 Task: Add the task  Develop a new online tool for online customer surveys to the section Flying Finish in the project BeaconTech and add a Due Date to the respective task as 2023/10/17
Action: Mouse moved to (471, 315)
Screenshot: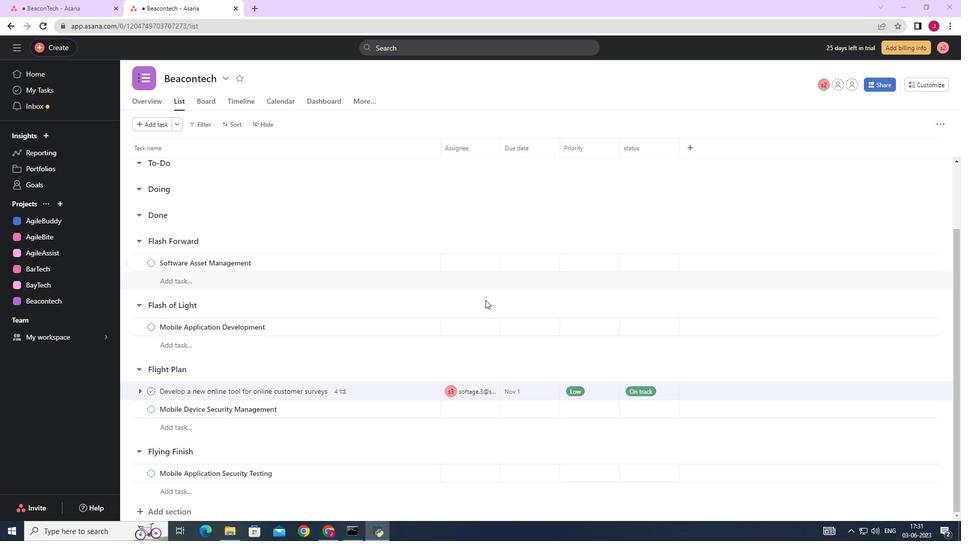 
Action: Mouse scrolled (471, 315) with delta (0, 0)
Screenshot: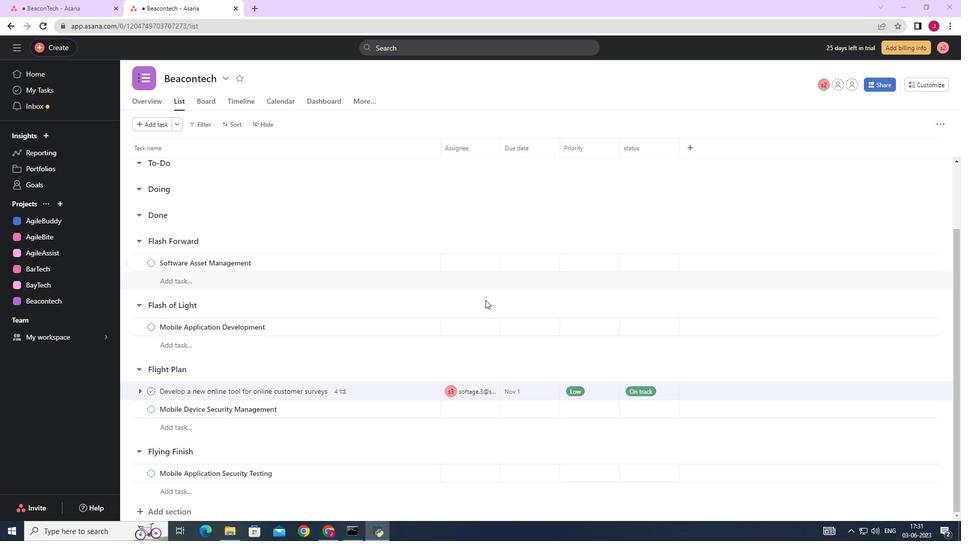 
Action: Mouse moved to (469, 318)
Screenshot: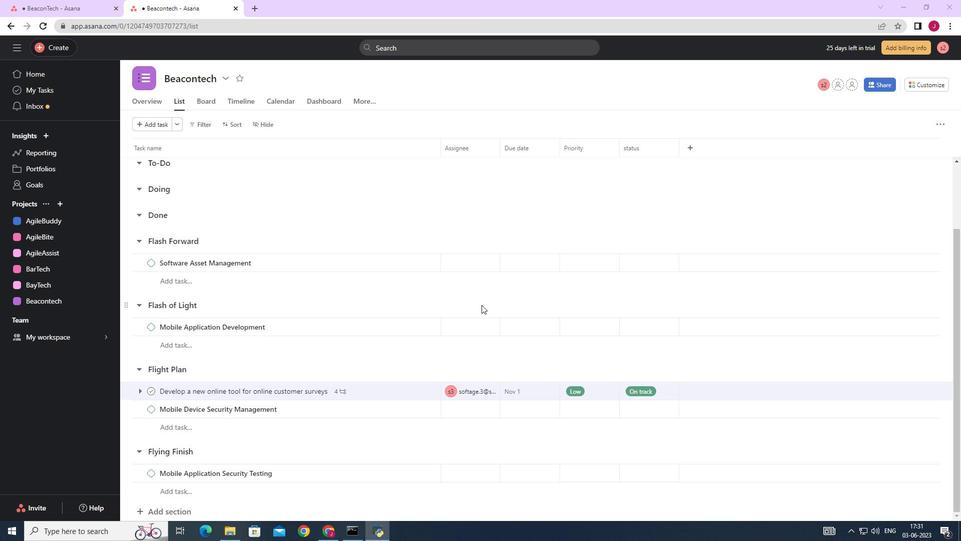 
Action: Mouse scrolled (469, 317) with delta (0, 0)
Screenshot: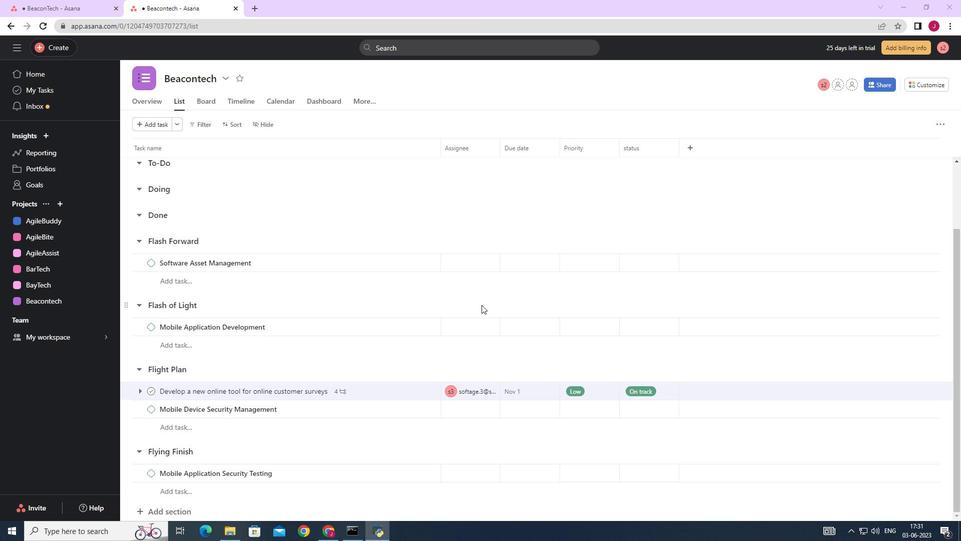 
Action: Mouse moved to (469, 319)
Screenshot: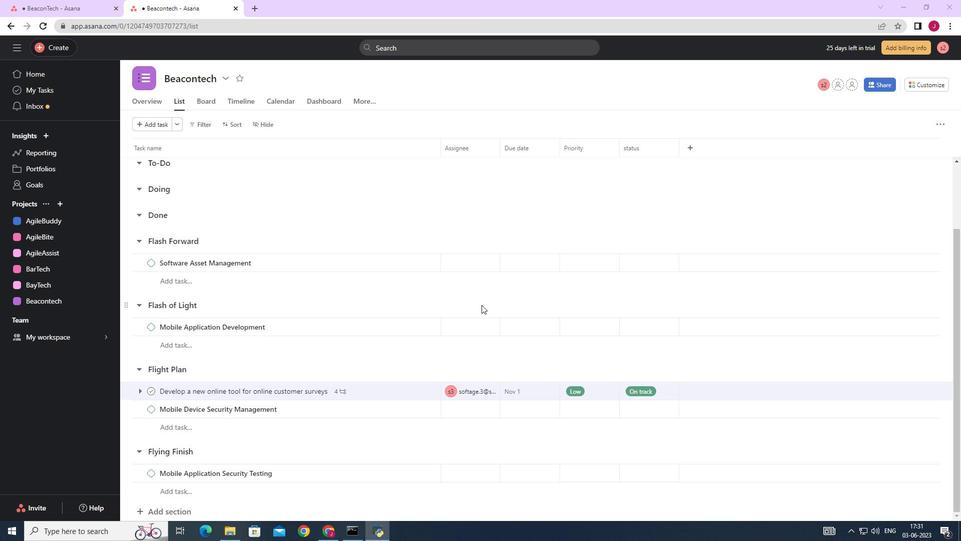 
Action: Mouse scrolled (469, 318) with delta (0, 0)
Screenshot: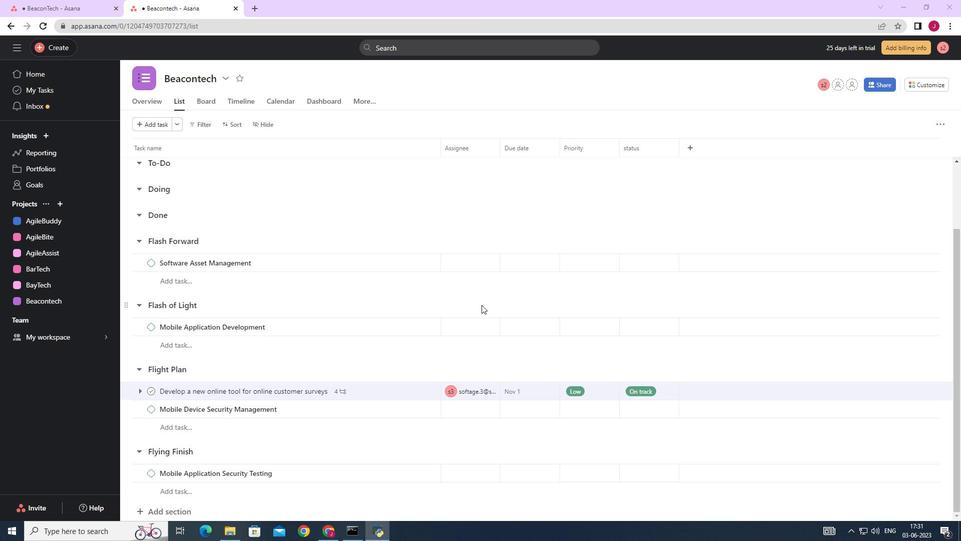 
Action: Mouse scrolled (469, 318) with delta (0, 0)
Screenshot: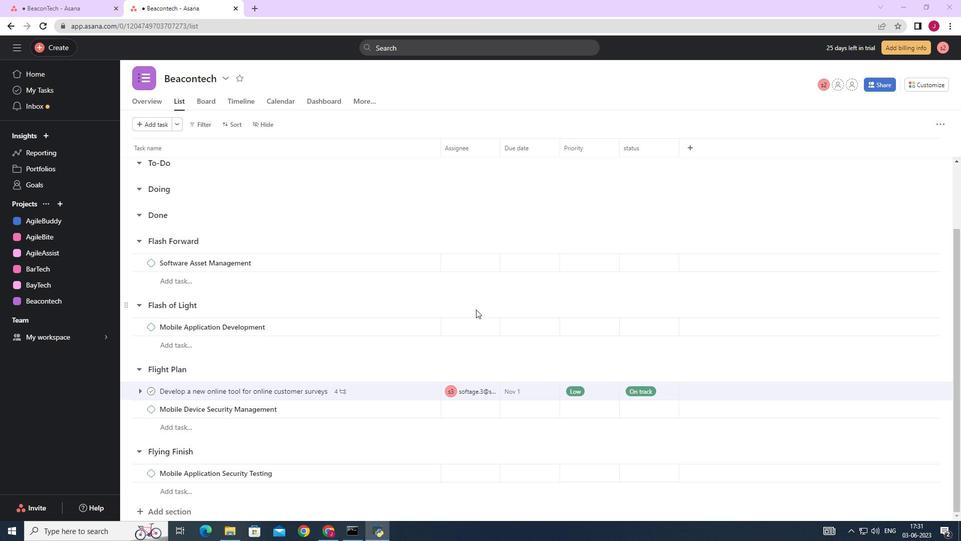 
Action: Mouse moved to (468, 320)
Screenshot: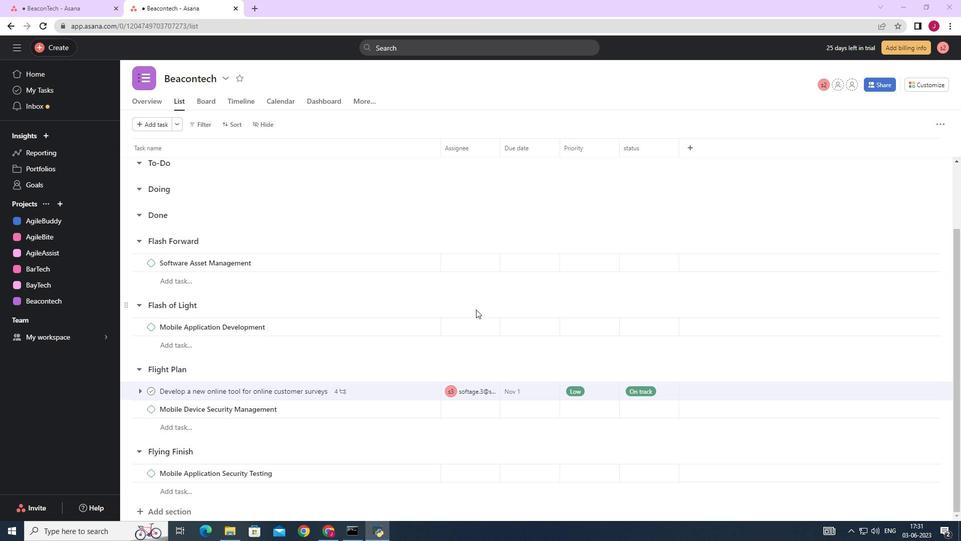 
Action: Mouse scrolled (468, 319) with delta (0, 0)
Screenshot: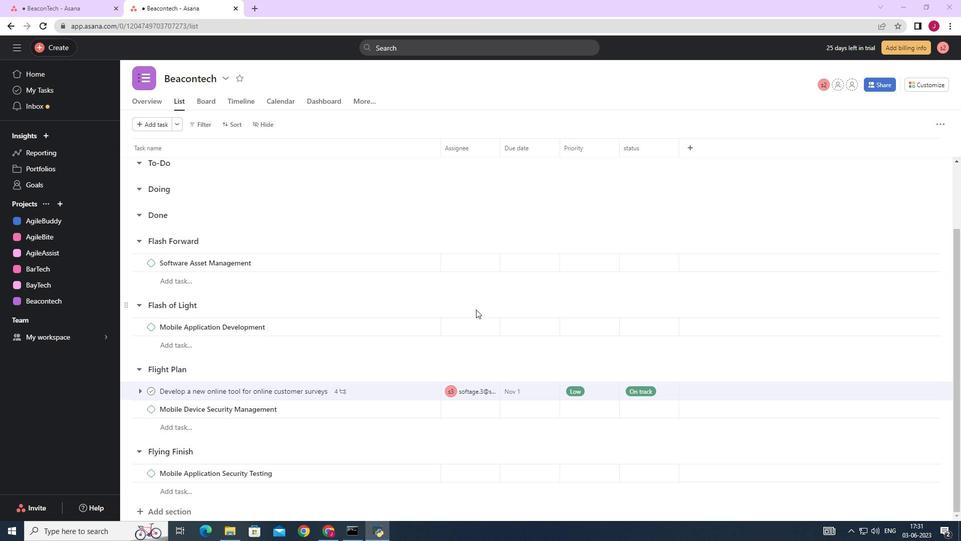 
Action: Mouse moved to (416, 392)
Screenshot: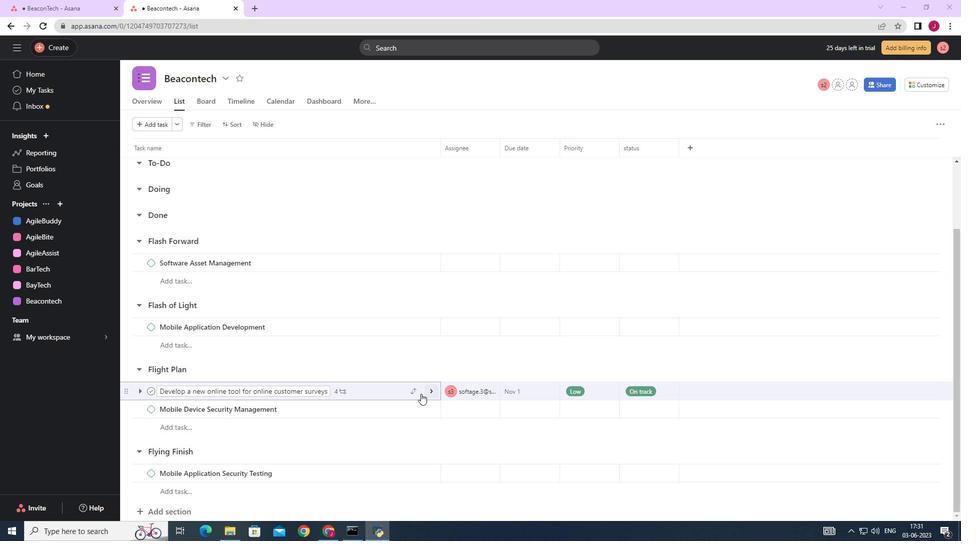 
Action: Mouse pressed left at (416, 392)
Screenshot: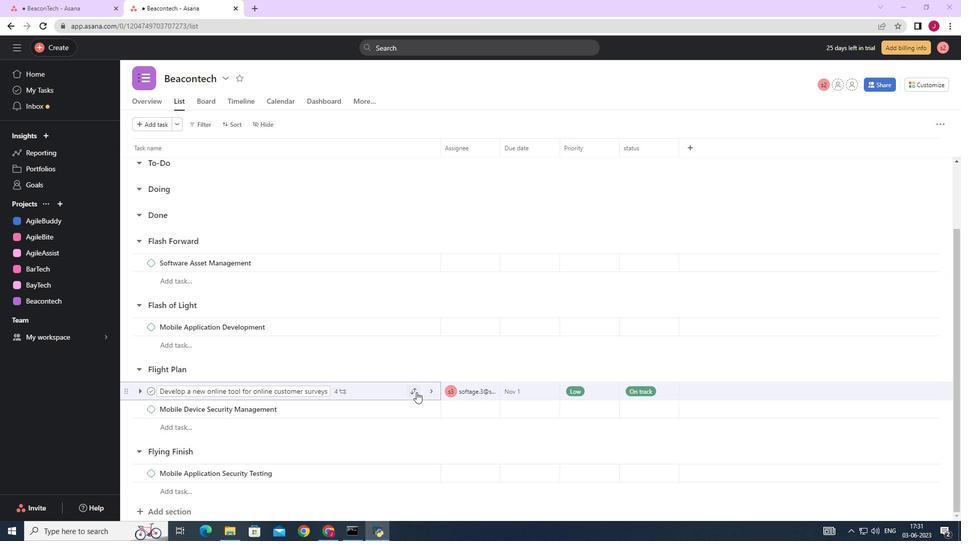 
Action: Mouse moved to (377, 368)
Screenshot: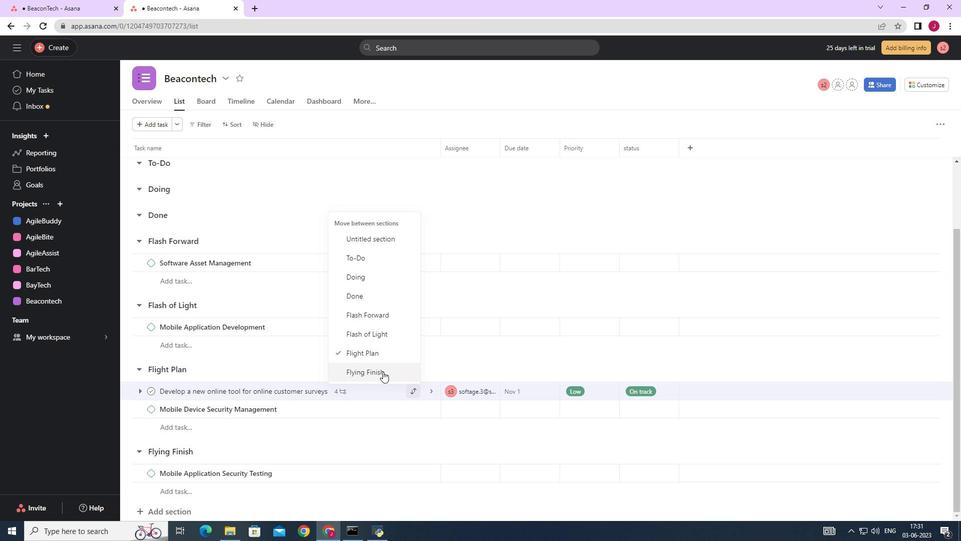 
Action: Mouse pressed left at (377, 368)
Screenshot: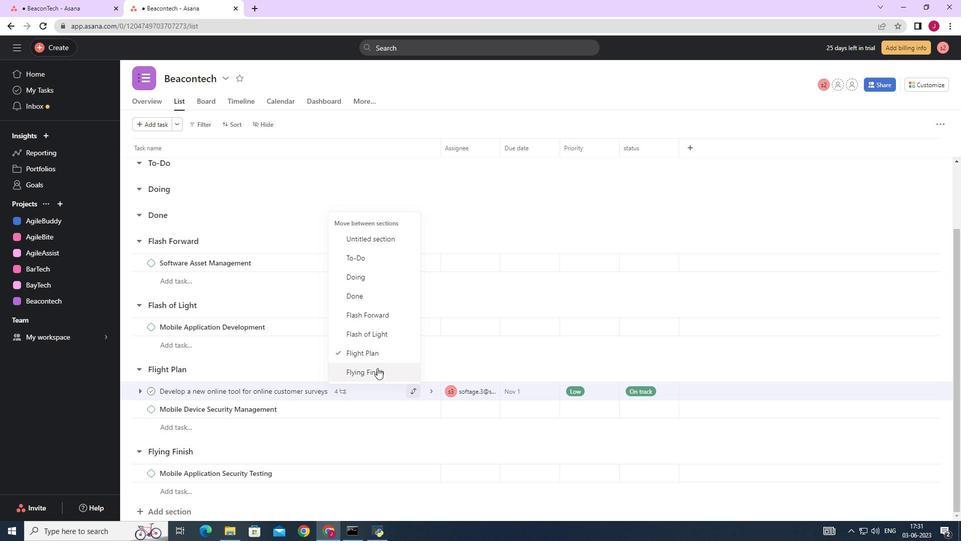 
Action: Mouse moved to (556, 457)
Screenshot: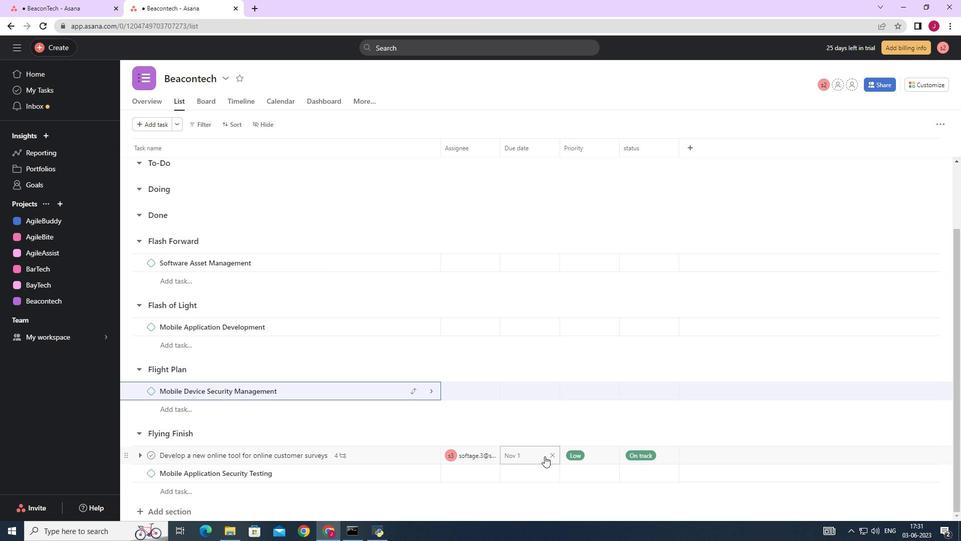 
Action: Mouse pressed left at (556, 457)
Screenshot: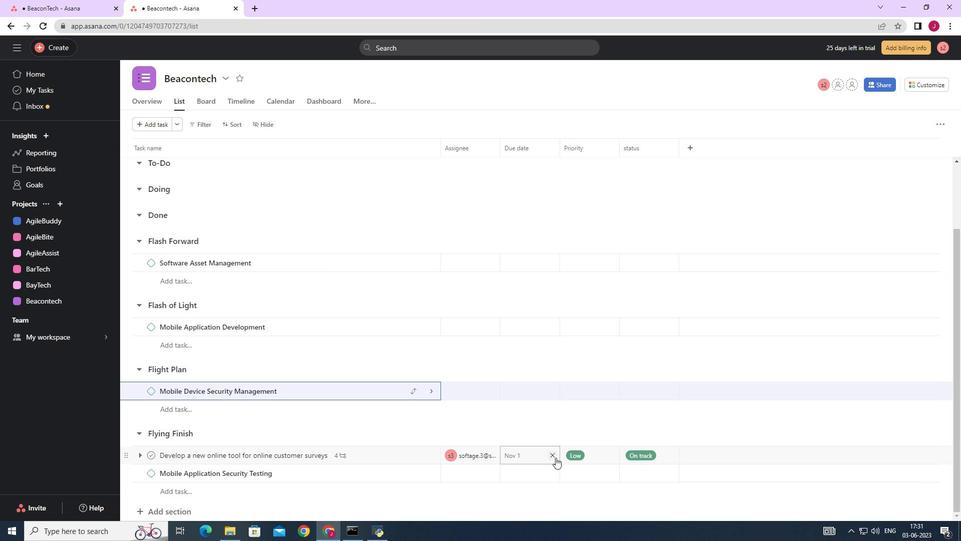 
Action: Mouse moved to (540, 457)
Screenshot: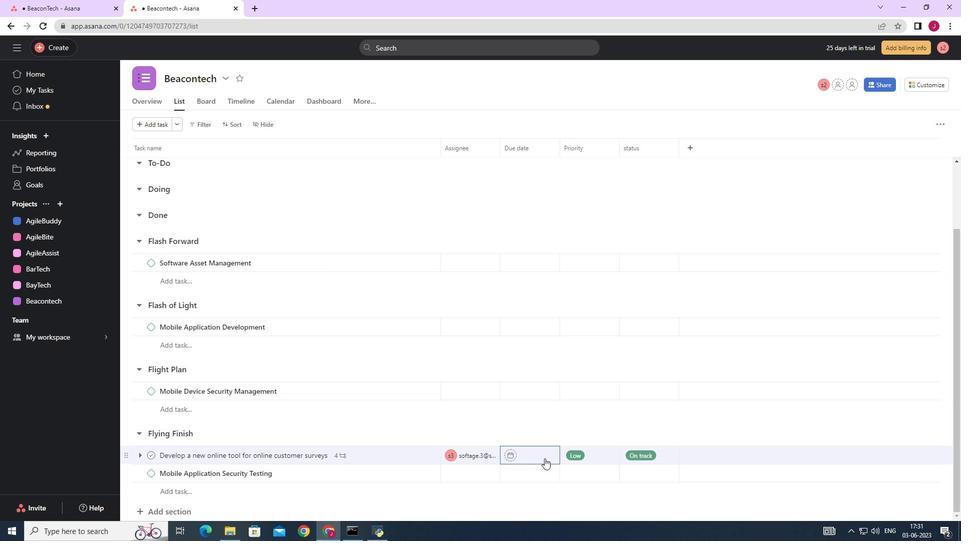 
Action: Mouse pressed left at (540, 457)
Screenshot: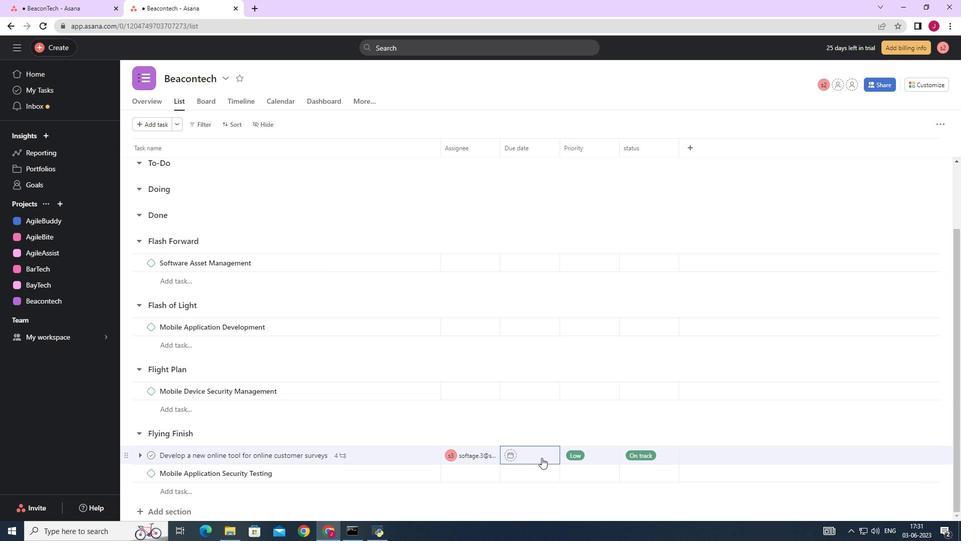 
Action: Mouse moved to (628, 293)
Screenshot: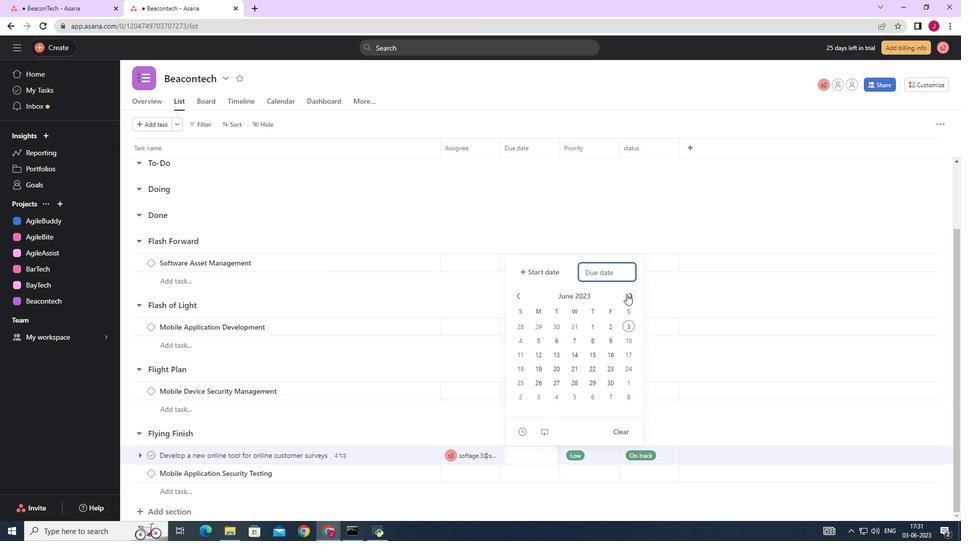 
Action: Mouse pressed left at (628, 293)
Screenshot: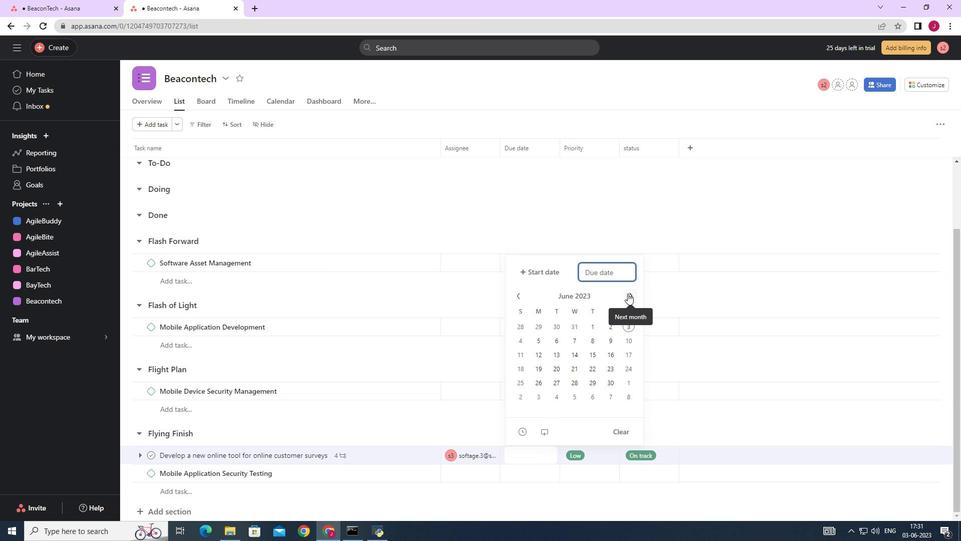 
Action: Mouse pressed left at (628, 293)
Screenshot: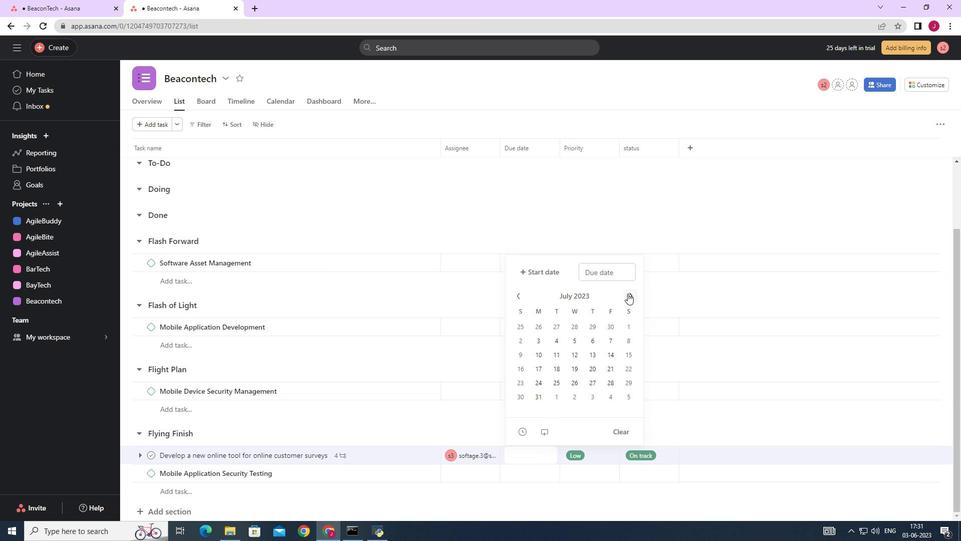 
Action: Mouse pressed left at (628, 293)
Screenshot: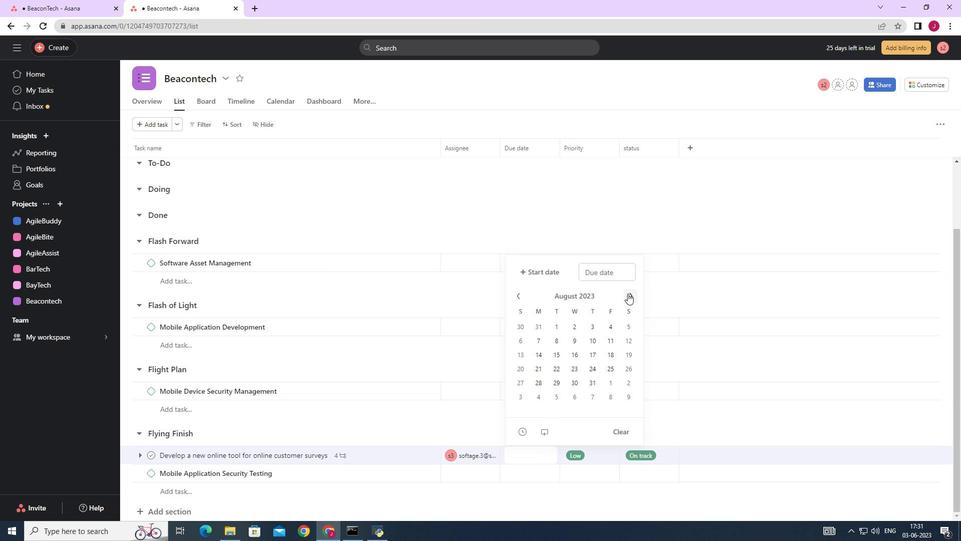 
Action: Mouse moved to (628, 293)
Screenshot: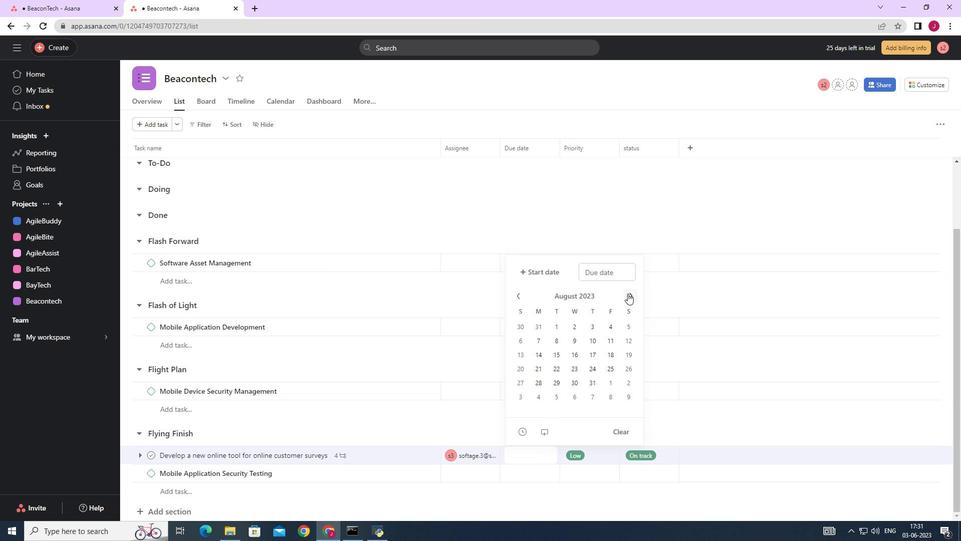 
Action: Mouse pressed left at (628, 293)
Screenshot: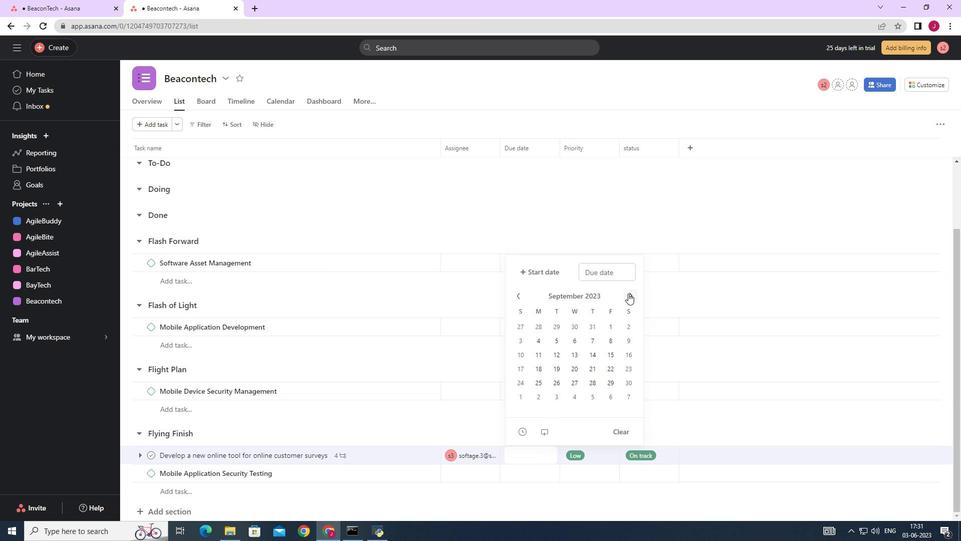 
Action: Mouse pressed left at (628, 293)
Screenshot: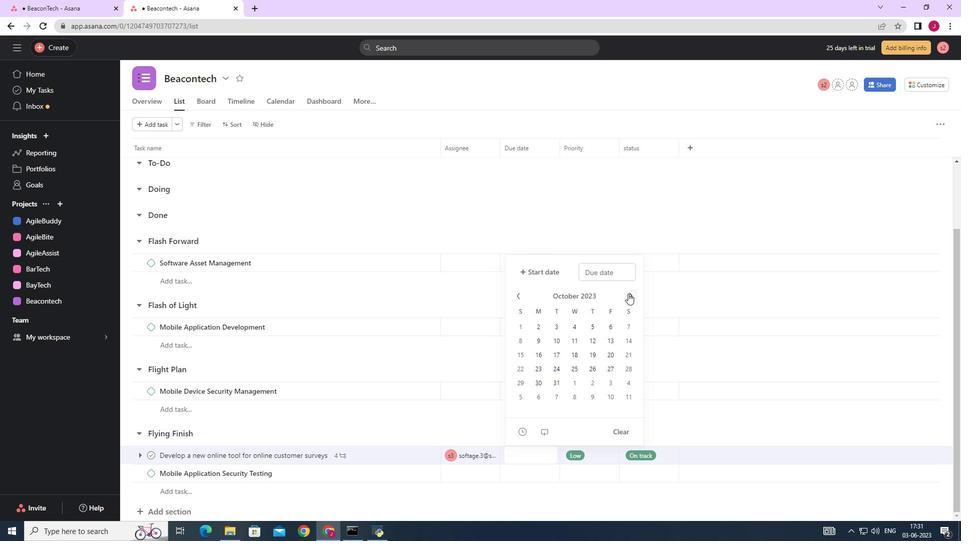 
Action: Mouse moved to (524, 293)
Screenshot: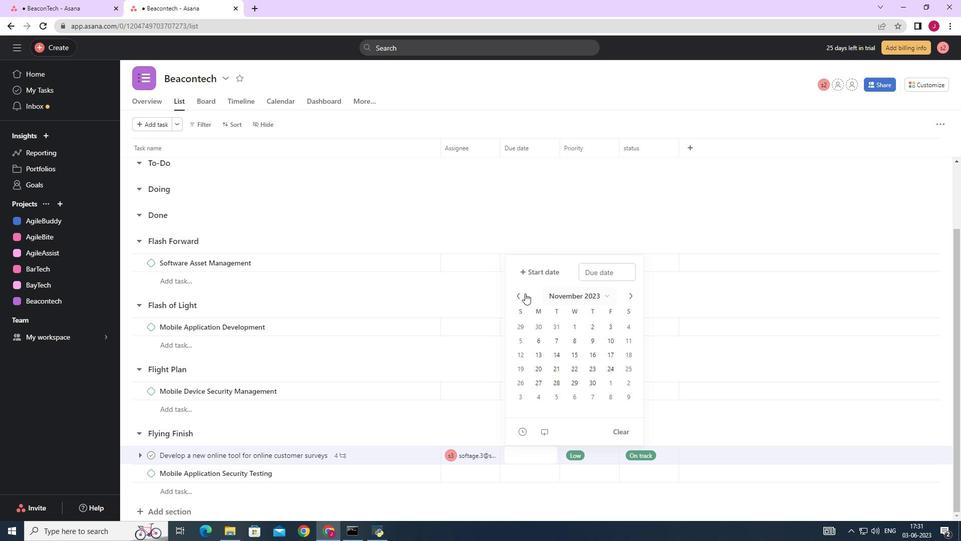 
Action: Mouse pressed left at (524, 293)
Screenshot: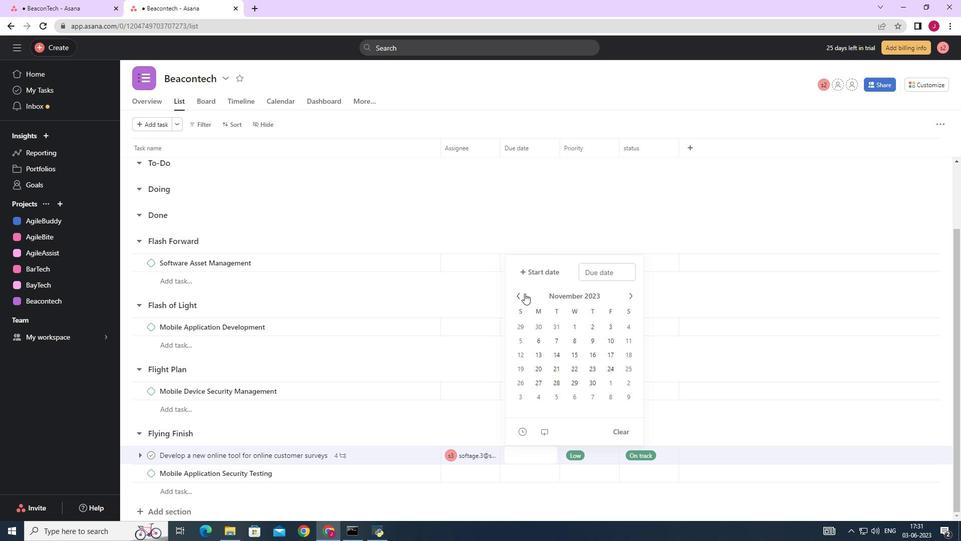 
Action: Mouse moved to (561, 351)
Screenshot: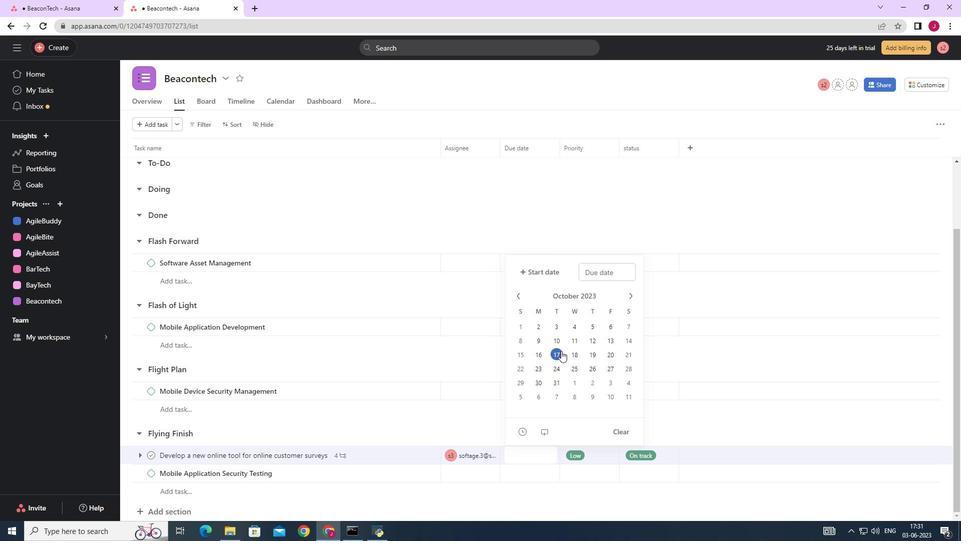 
Action: Mouse pressed left at (561, 351)
Screenshot: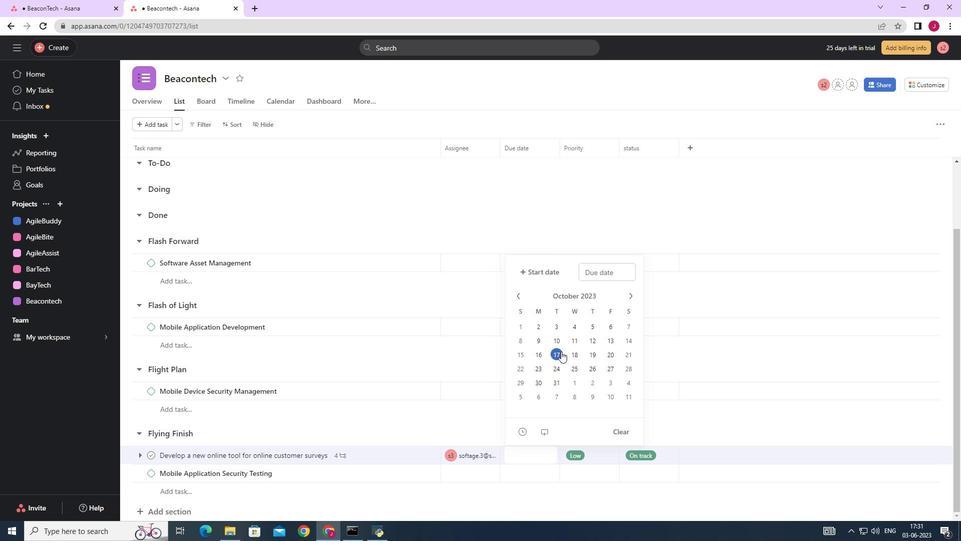 
Action: Mouse moved to (670, 197)
Screenshot: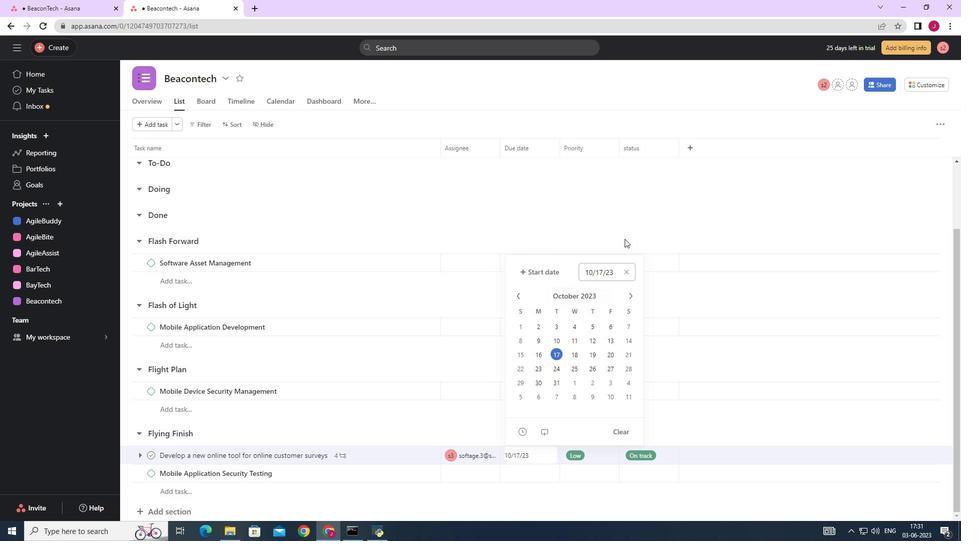 
Action: Mouse pressed left at (670, 197)
Screenshot: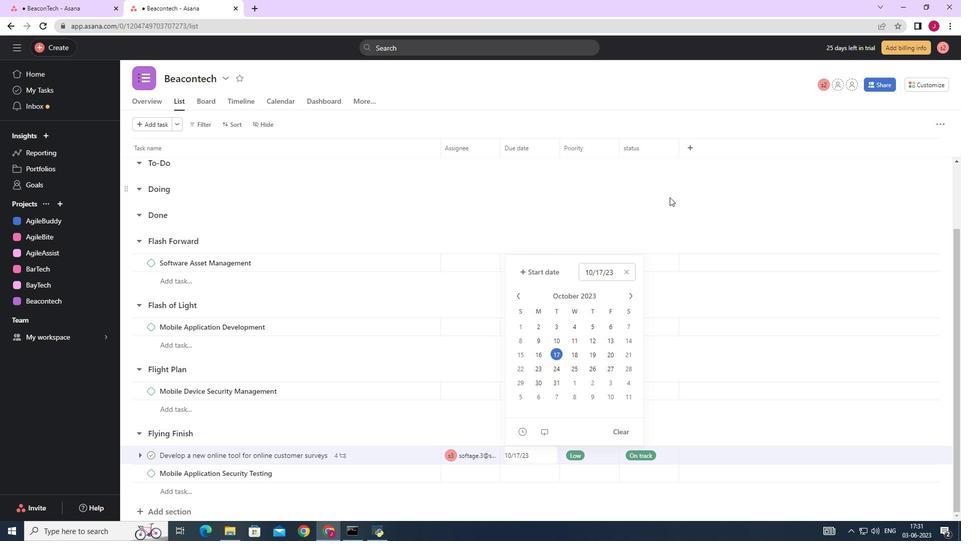 
Action: Mouse moved to (666, 196)
Screenshot: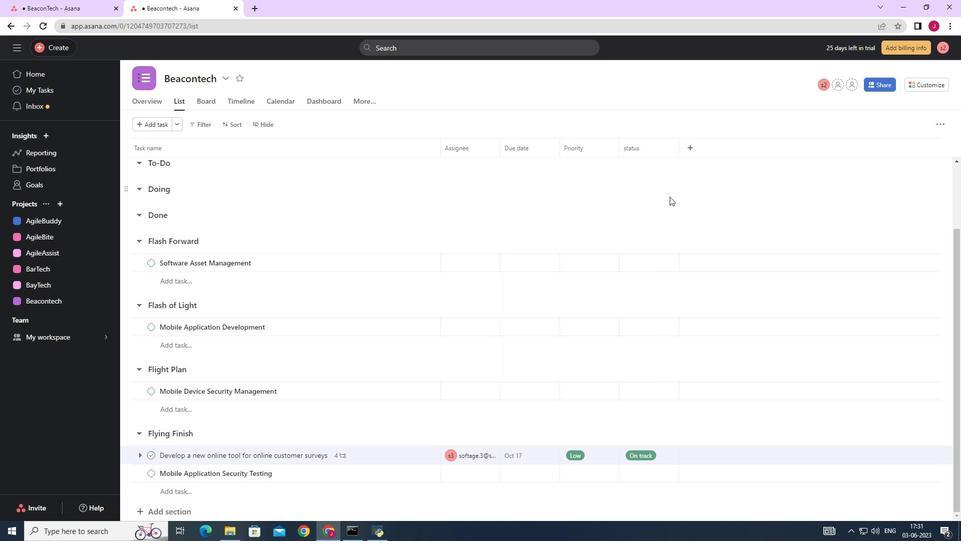 
